Task: Find the best route from New Orleans, Louisiana, to Houston, Texas.
Action: Mouse moved to (221, 62)
Screenshot: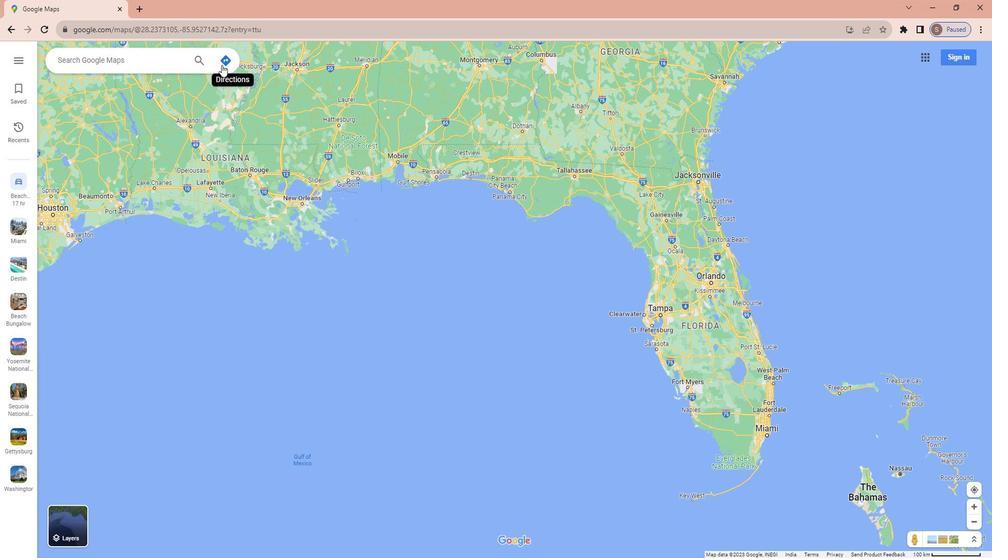 
Action: Mouse pressed left at (221, 62)
Screenshot: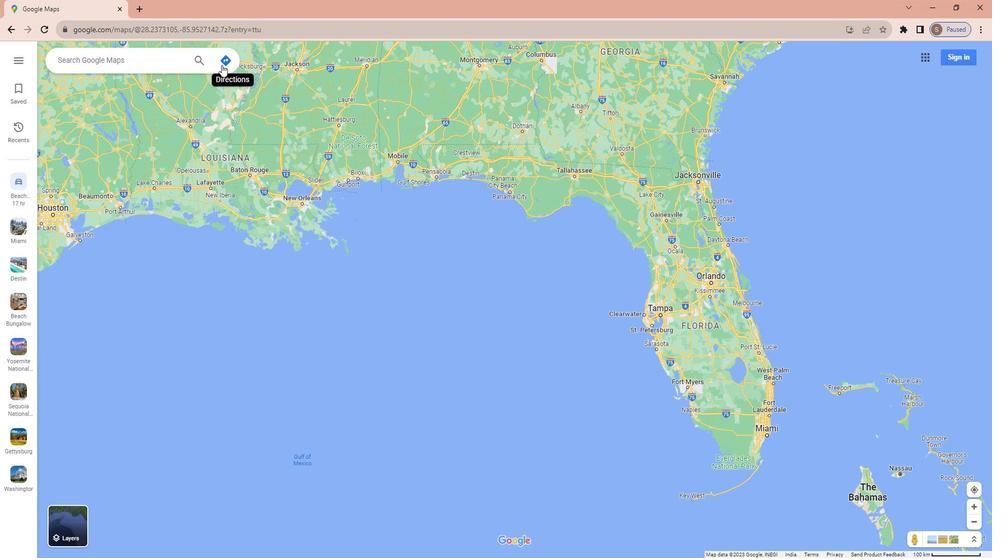 
Action: Mouse moved to (127, 88)
Screenshot: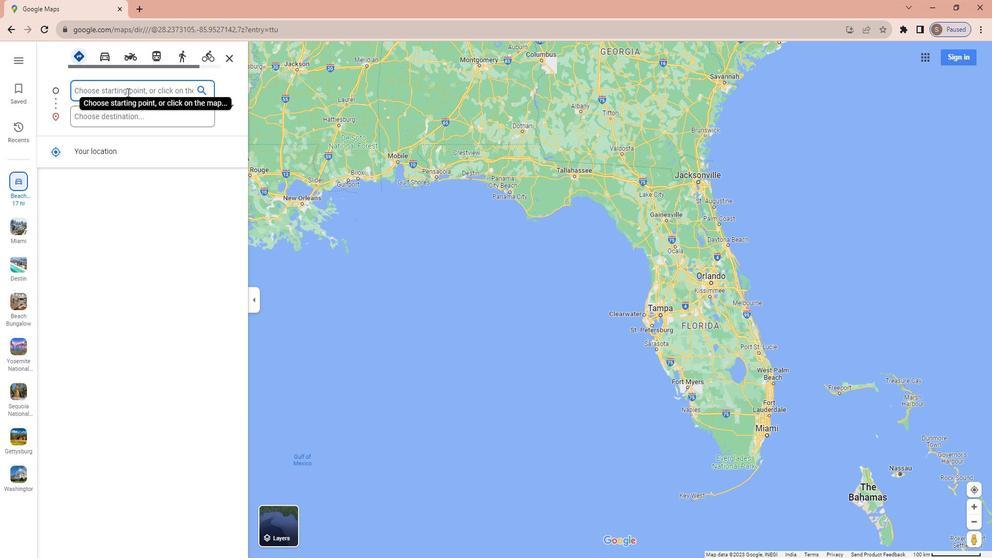 
Action: Key pressed <Key.shift>New<Key.space><Key.shift>Orleand<Key.backspace>s,<Key.space><Key.shift>louisiana
Screenshot: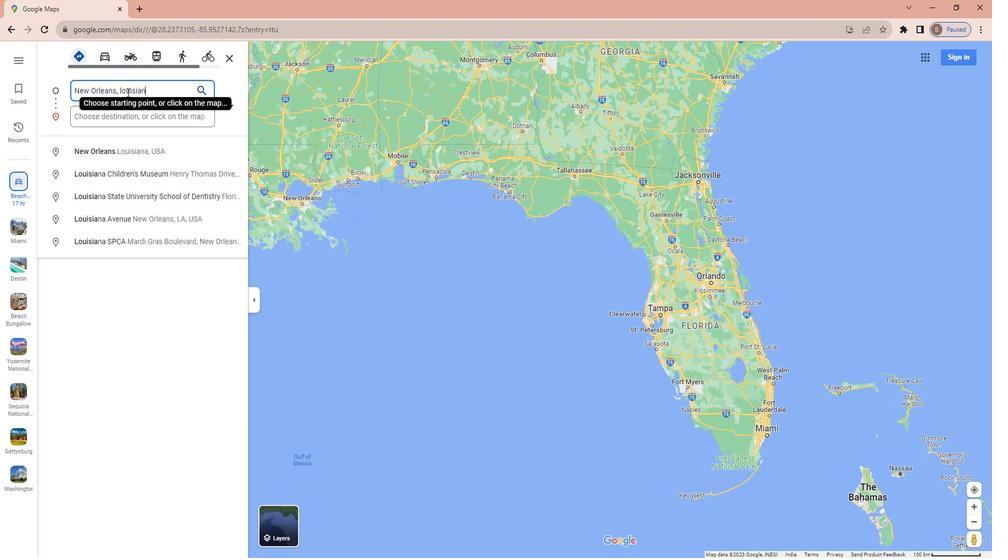 
Action: Mouse moved to (127, 109)
Screenshot: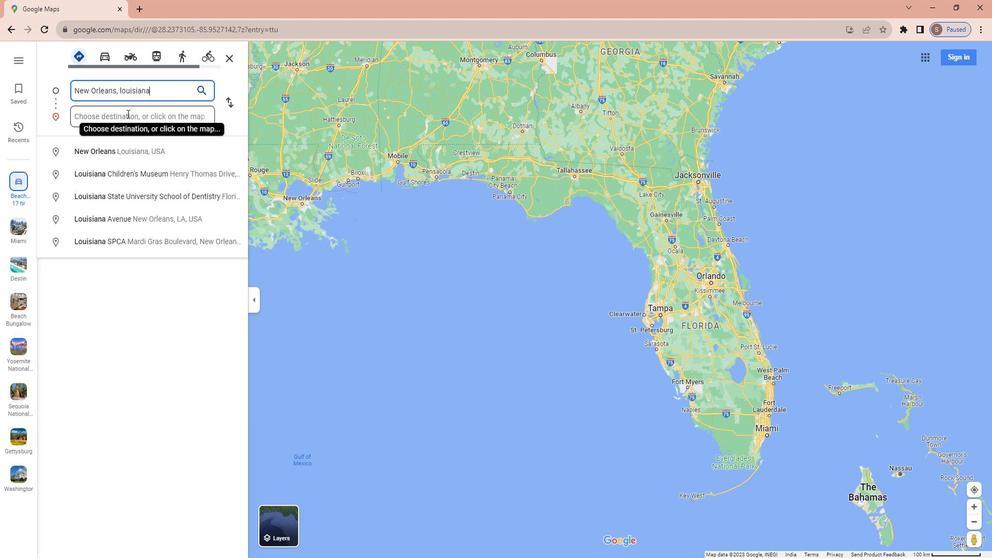 
Action: Mouse pressed left at (127, 109)
Screenshot: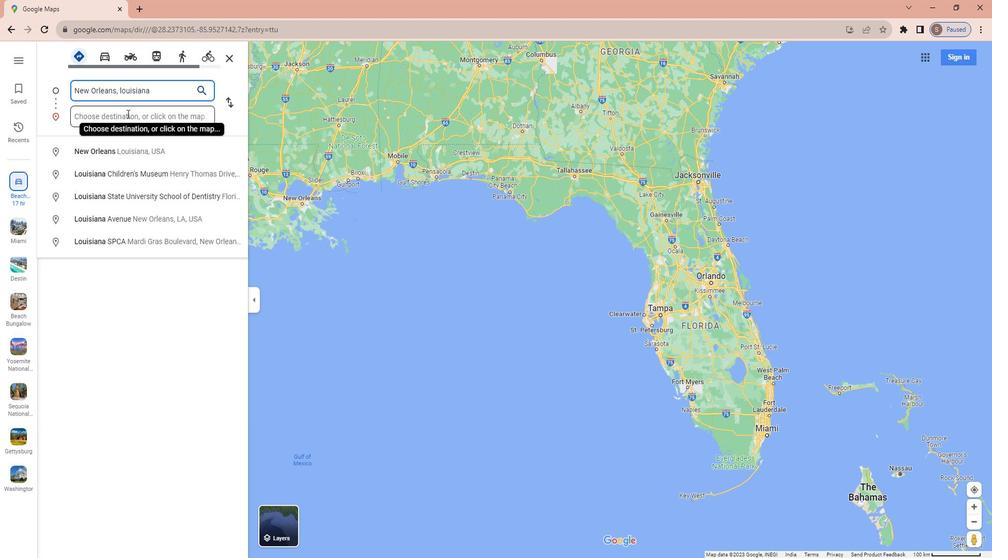 
Action: Key pressed <Key.shift>Houston,<Key.space><Key.shift>Texas
Screenshot: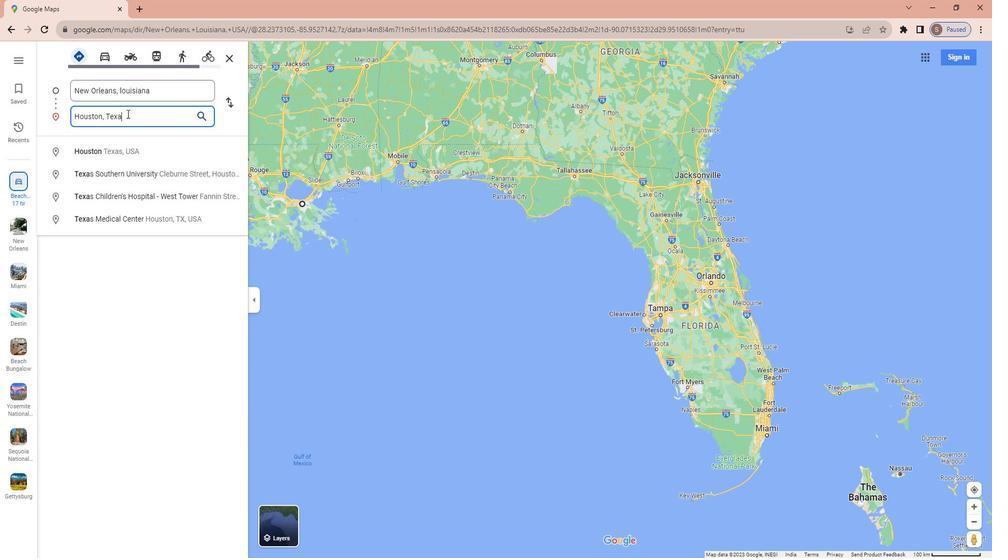 
Action: Mouse moved to (77, 56)
Screenshot: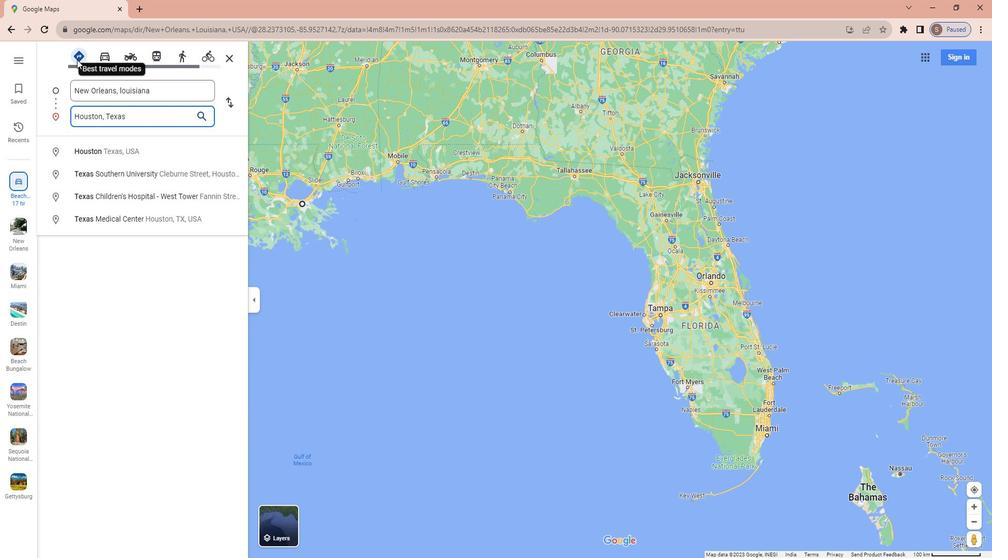 
Action: Mouse pressed left at (77, 56)
Screenshot: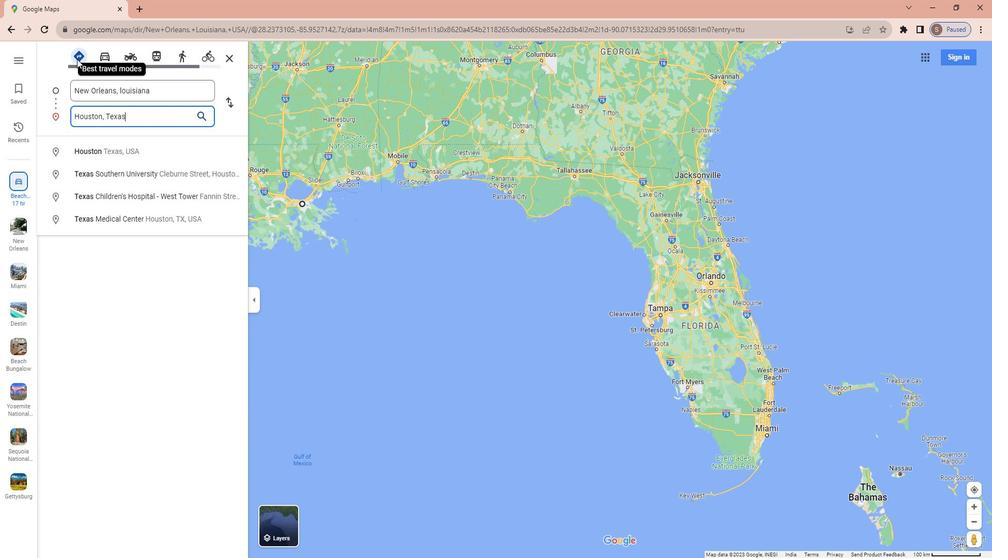 
Action: Mouse moved to (151, 133)
Screenshot: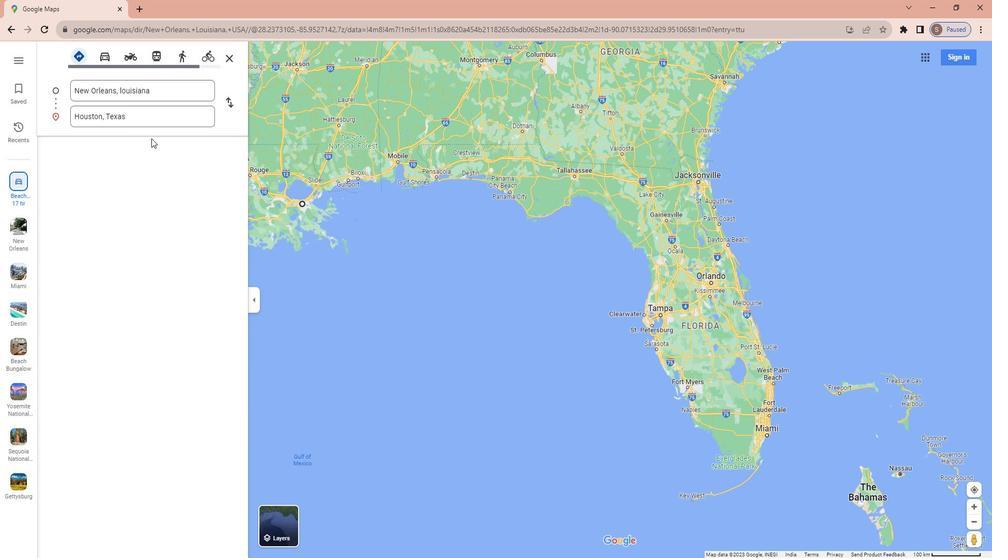 
Action: Key pressed <Key.enter>
Screenshot: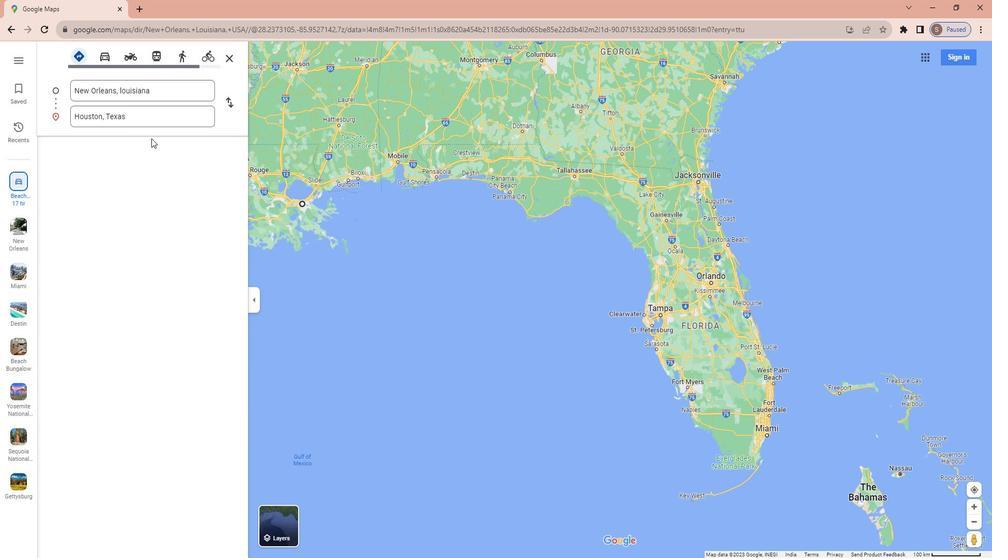 
Action: Mouse moved to (167, 113)
Screenshot: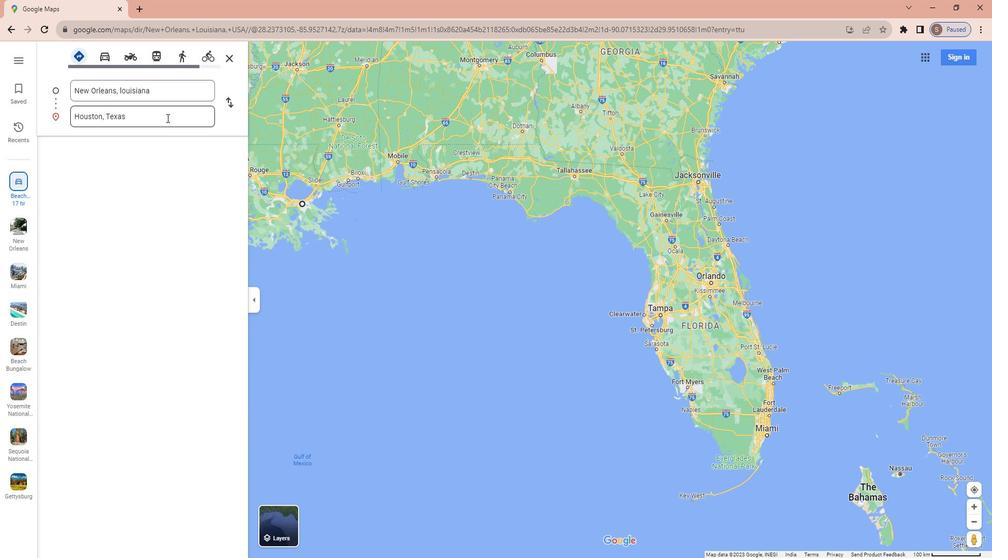 
Action: Mouse pressed left at (167, 113)
Screenshot: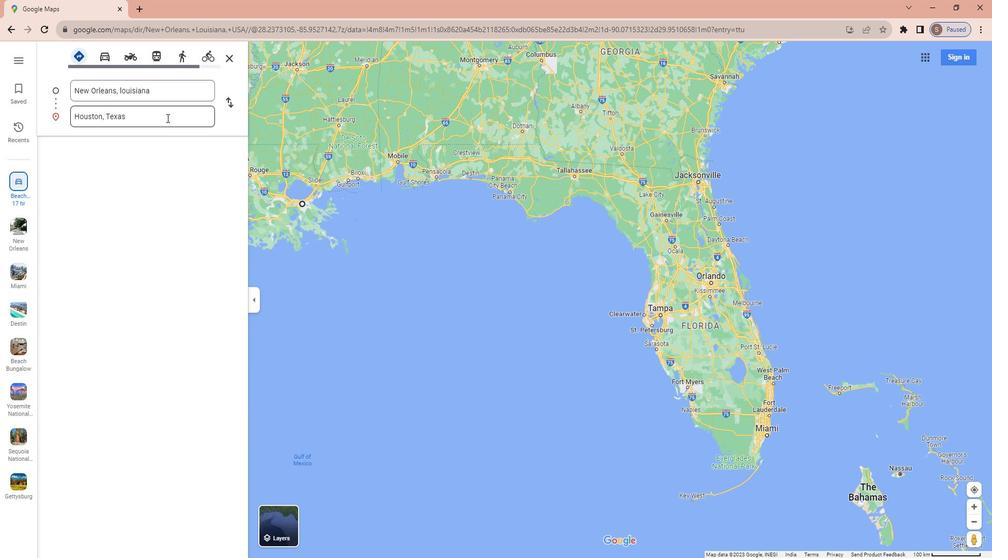 
Action: Key pressed <Key.enter>
Screenshot: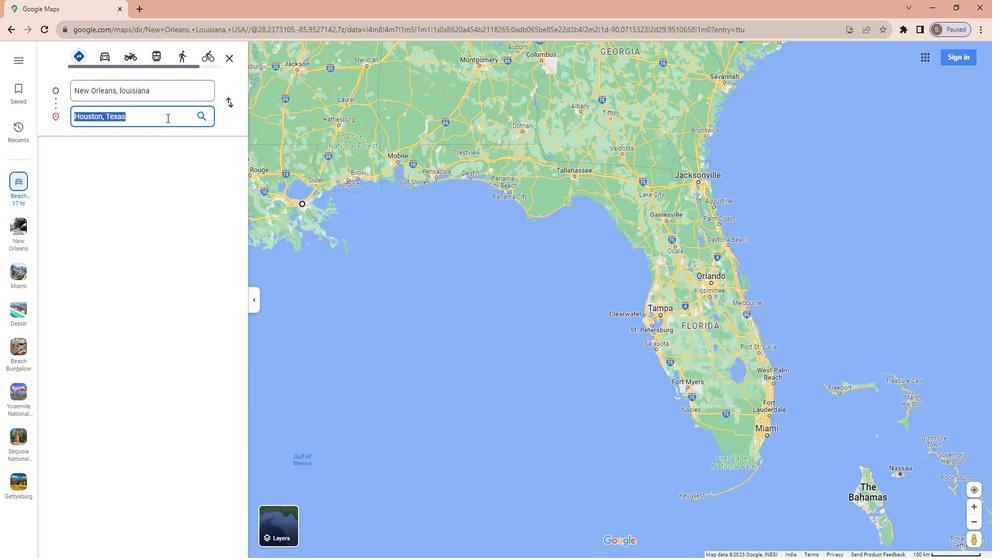 
